 Task: Change << abc >> to <<abc>>
Action: Mouse moved to (678, 261)
Screenshot: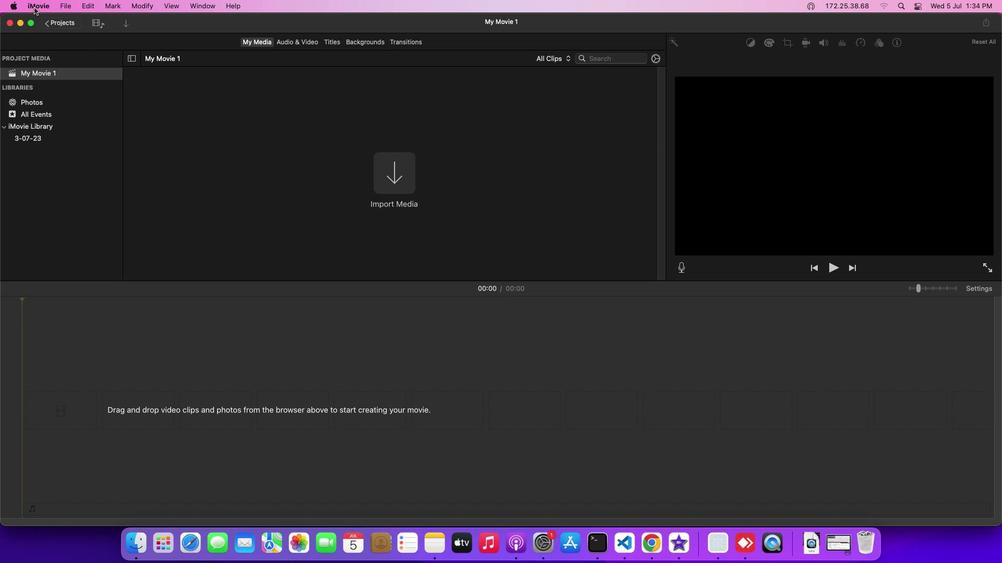 
Action: Mouse pressed left at (678, 261)
Screenshot: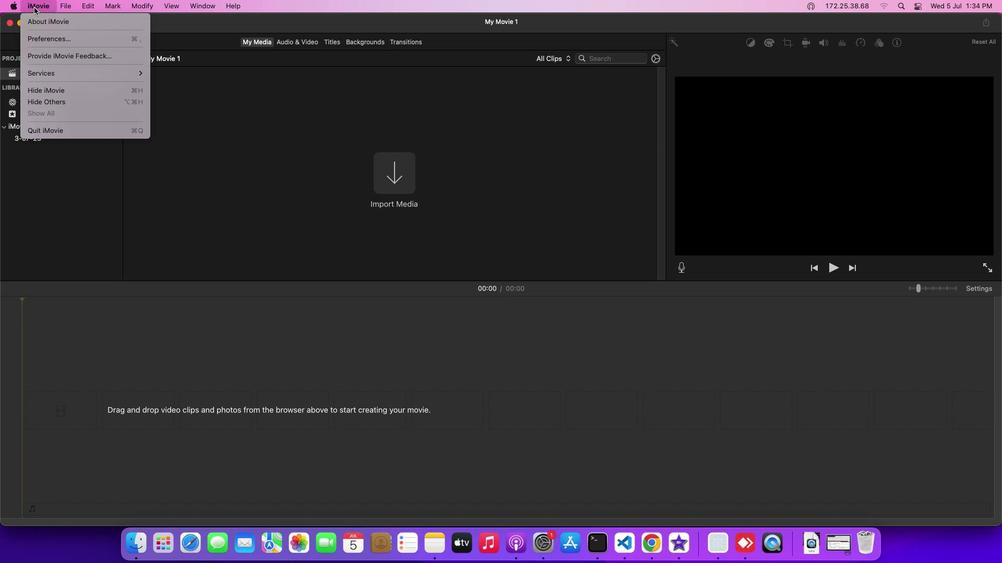 
Action: Mouse moved to (679, 265)
Screenshot: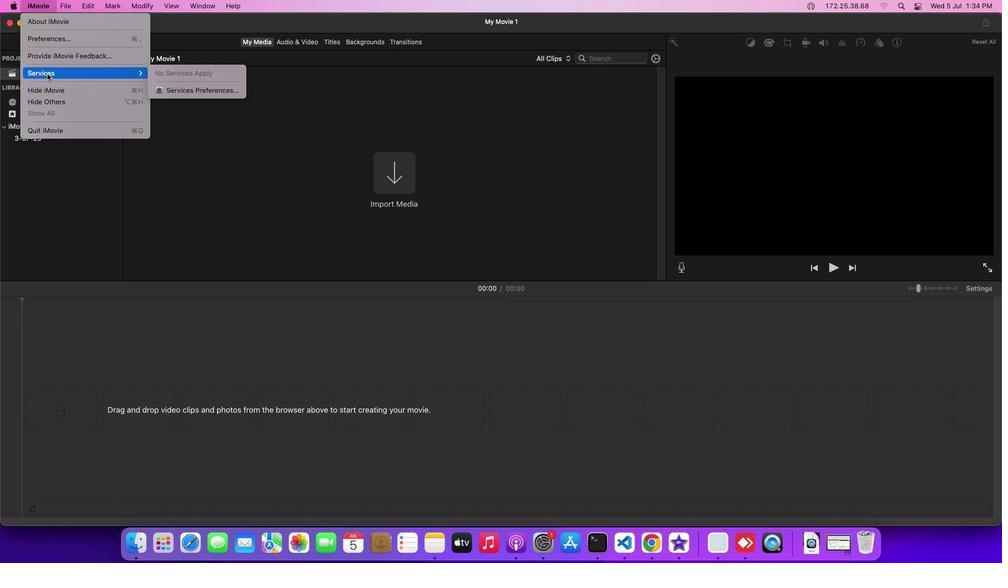 
Action: Mouse pressed left at (679, 265)
Screenshot: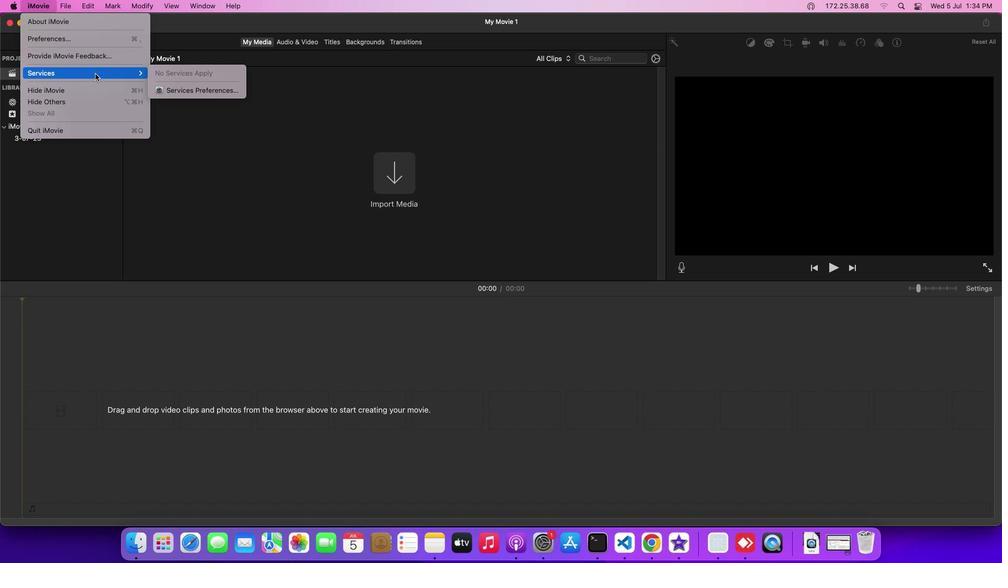 
Action: Mouse moved to (685, 266)
Screenshot: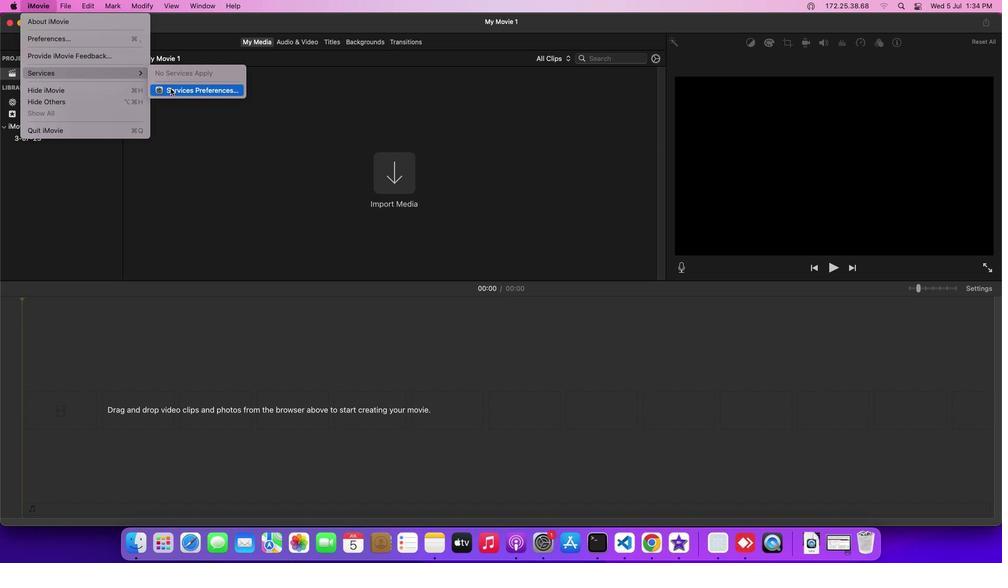 
Action: Mouse pressed left at (685, 266)
Screenshot: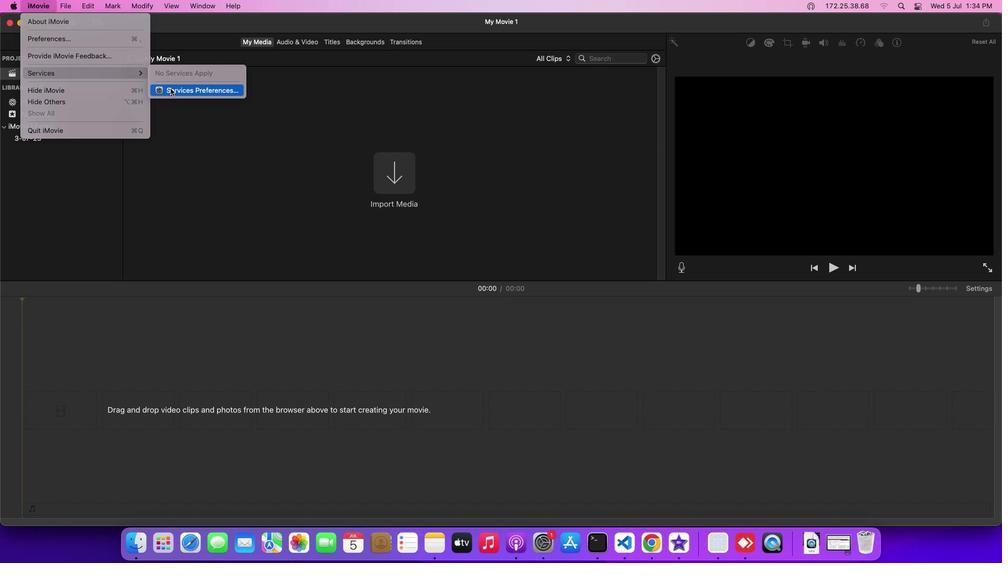 
Action: Mouse moved to (703, 270)
Screenshot: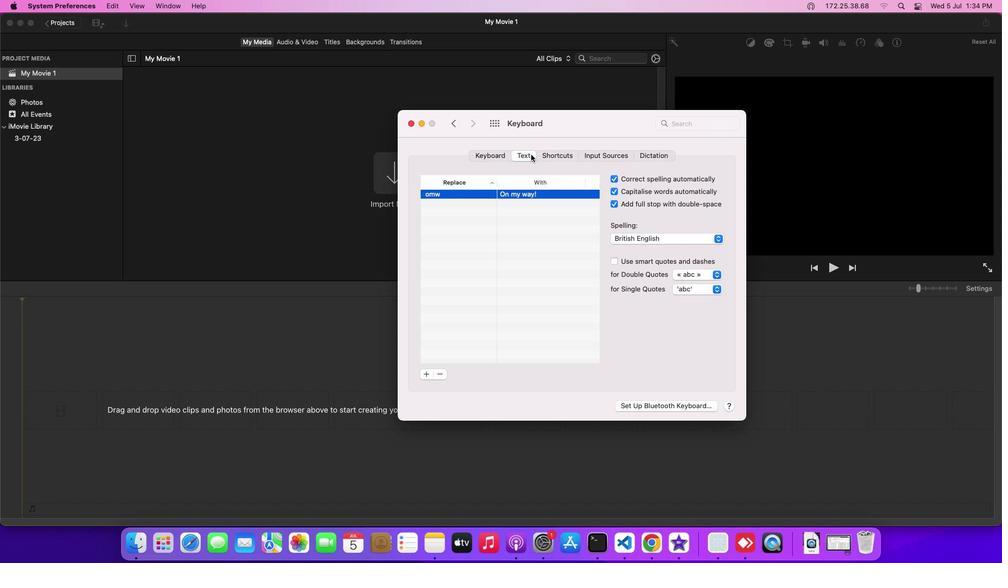 
Action: Mouse pressed left at (703, 270)
Screenshot: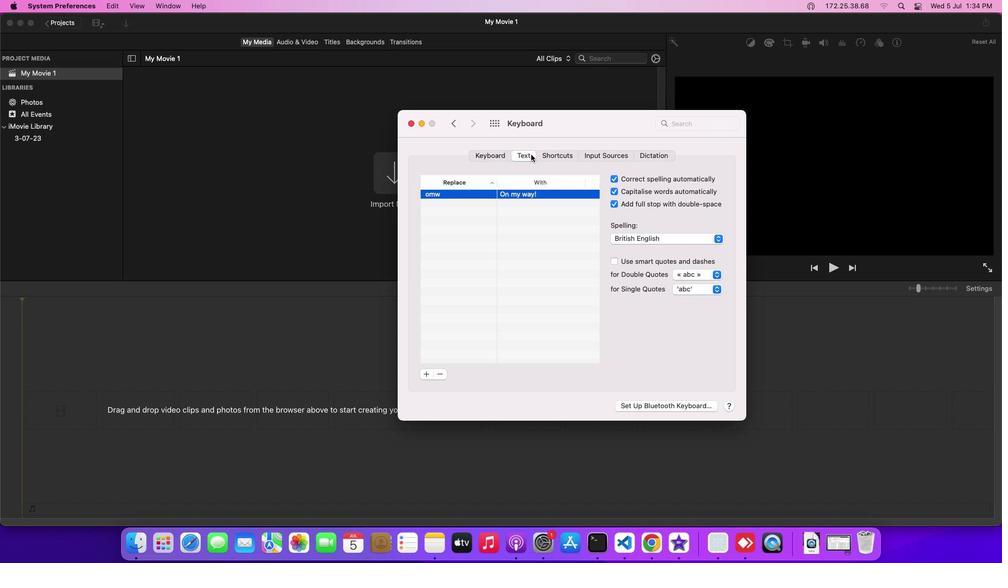 
Action: Mouse moved to (713, 278)
Screenshot: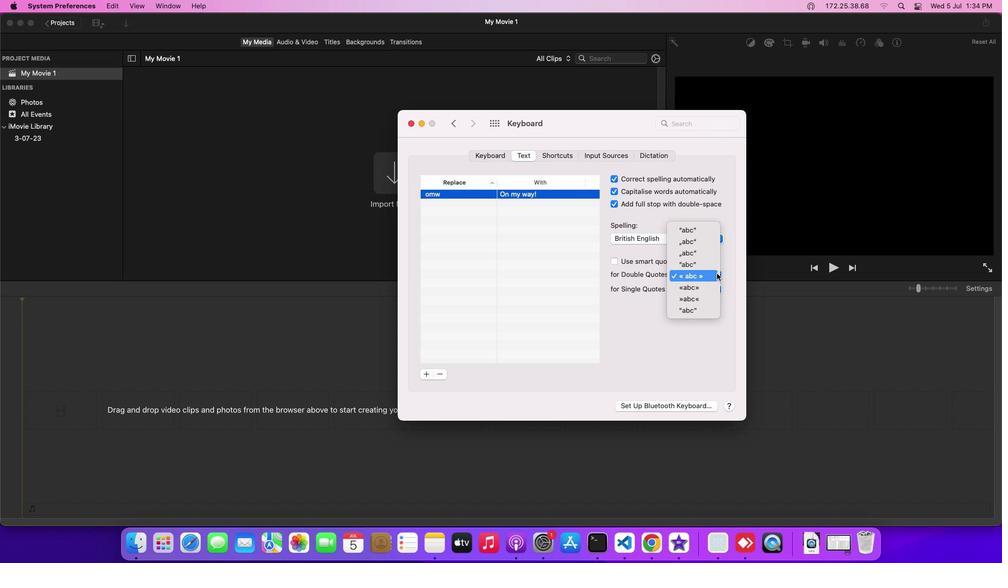 
Action: Mouse pressed left at (713, 278)
Screenshot: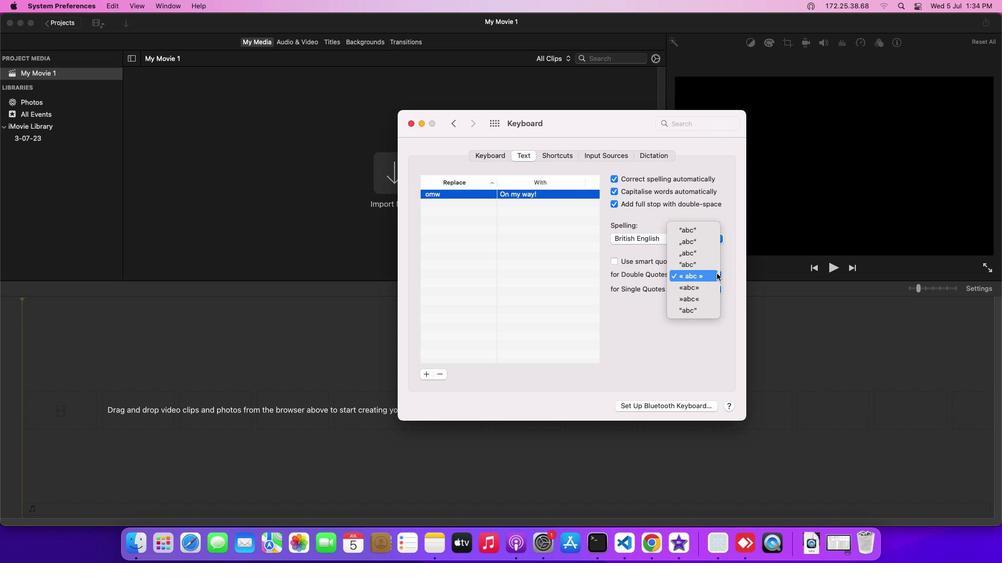 
Action: Mouse moved to (712, 279)
Screenshot: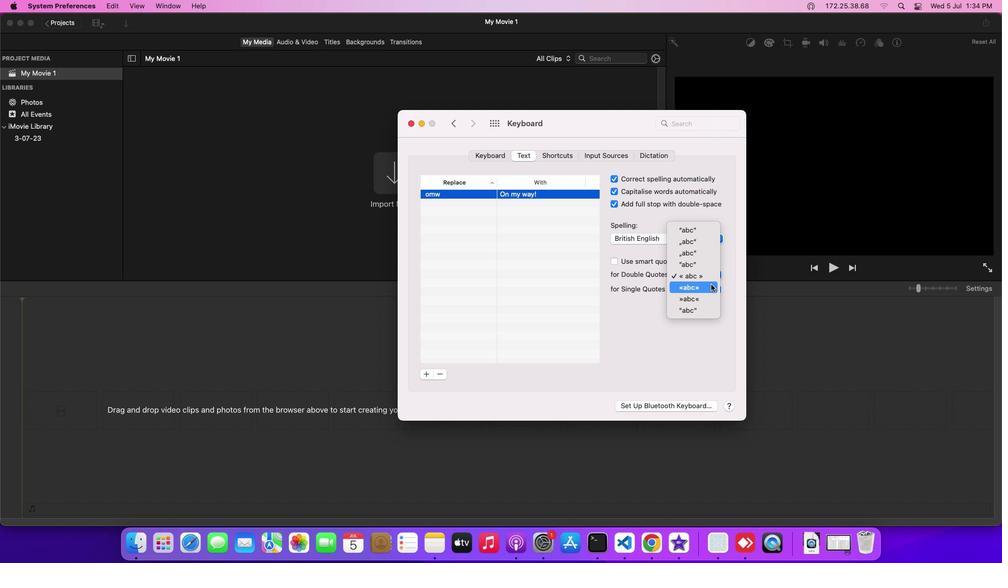 
Action: Mouse pressed left at (712, 279)
Screenshot: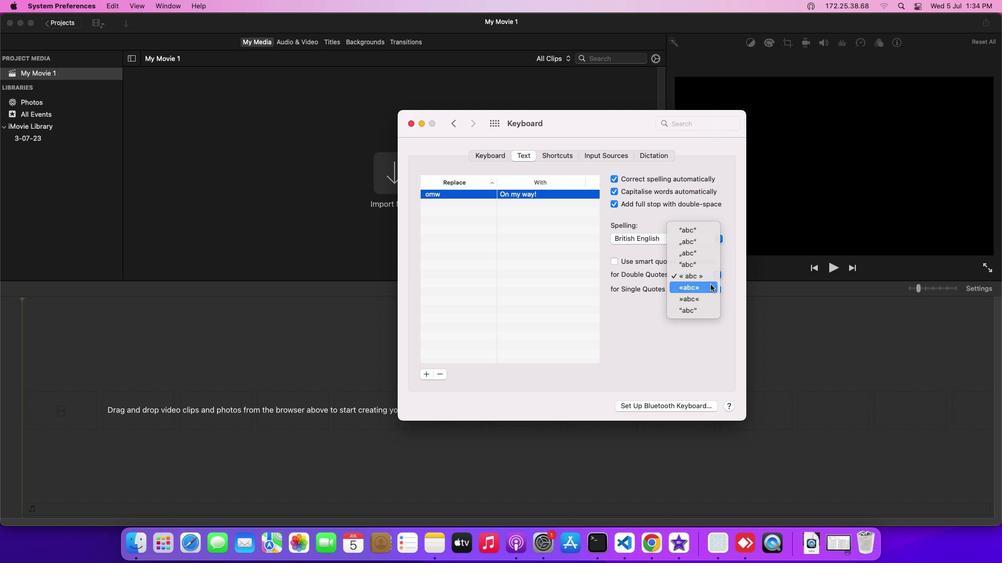 
Action: Mouse moved to (712, 279)
Screenshot: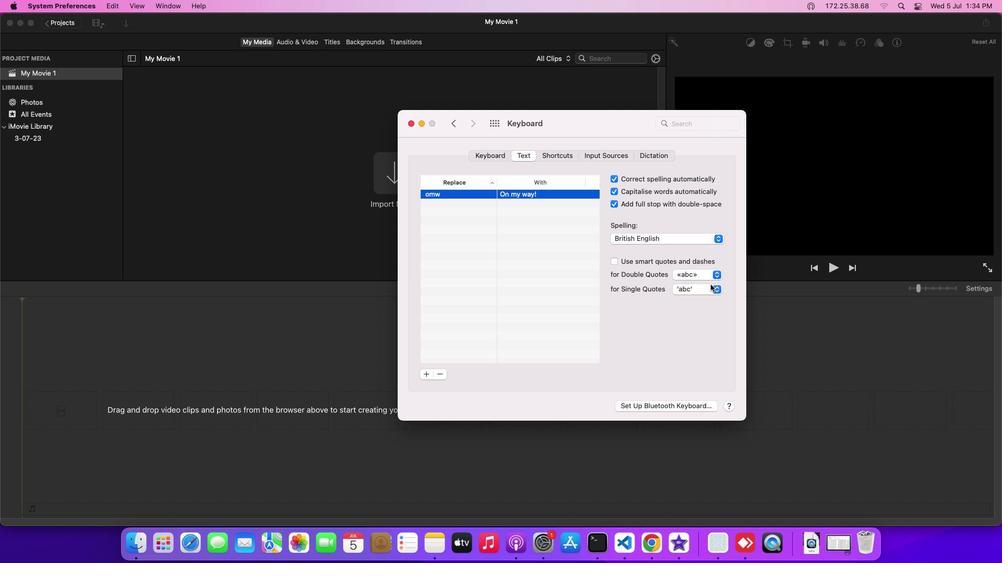 
